 Task: Create a due date automation trigger when advanced on, on the monday of the week before a card is due add fields without custom field "Resume" set to a date more than 1 working days ago at 11:00 AM.
Action: Mouse moved to (946, 75)
Screenshot: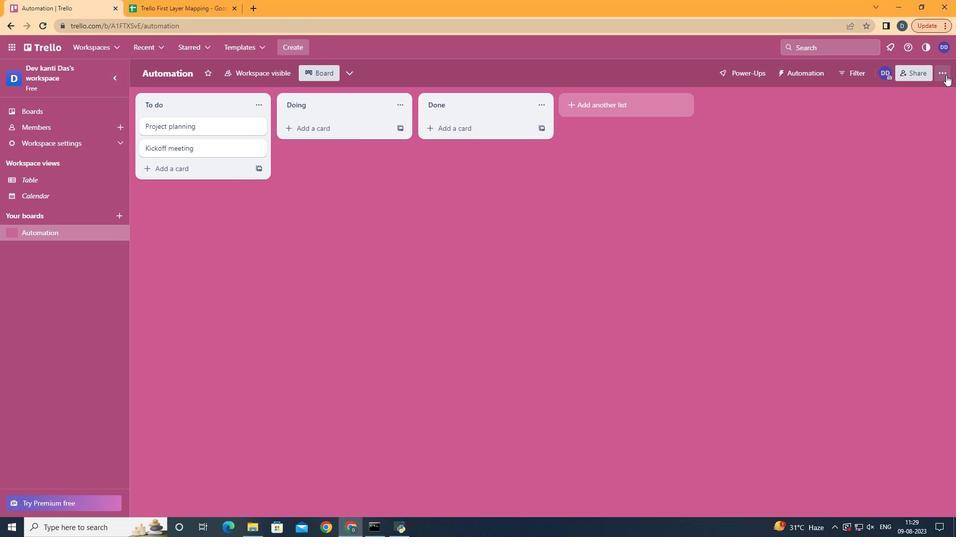 
Action: Mouse pressed left at (946, 75)
Screenshot: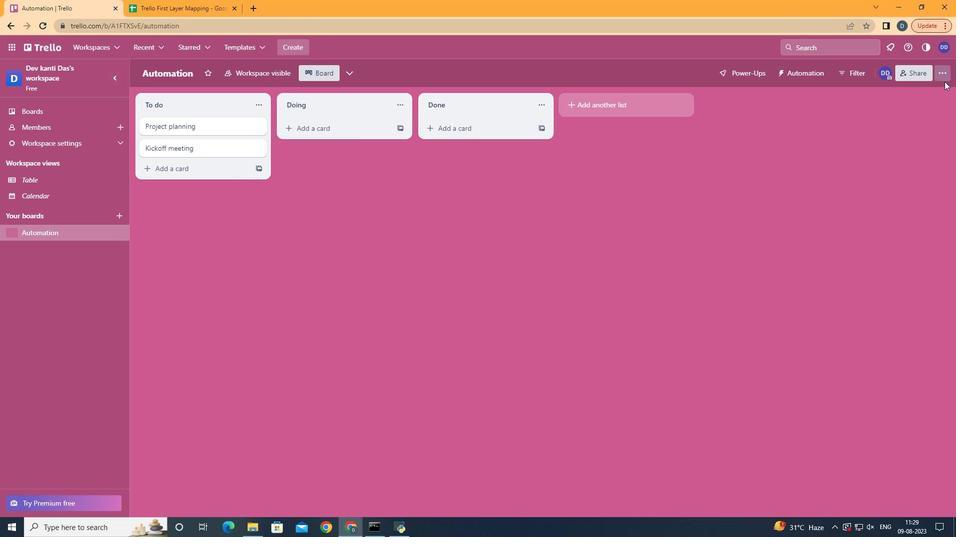 
Action: Mouse moved to (873, 217)
Screenshot: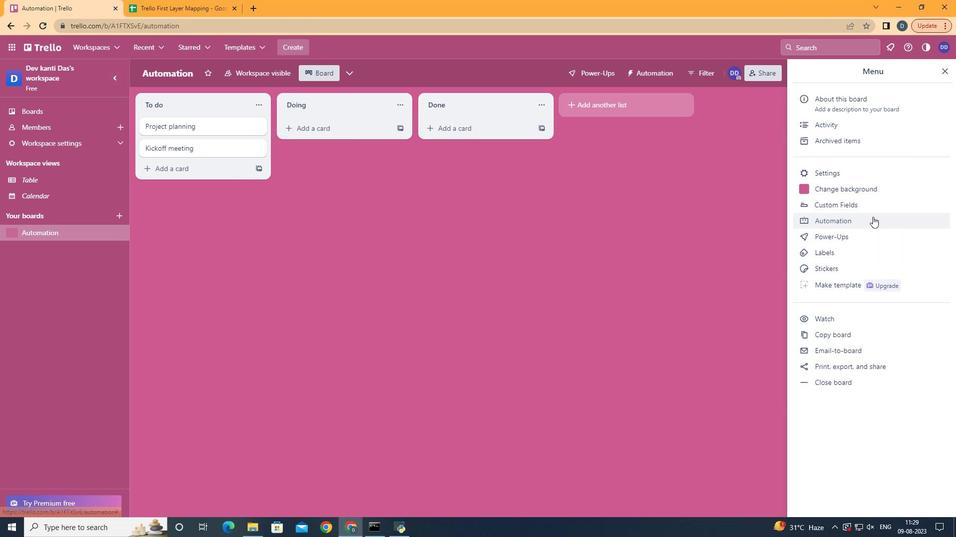 
Action: Mouse pressed left at (873, 217)
Screenshot: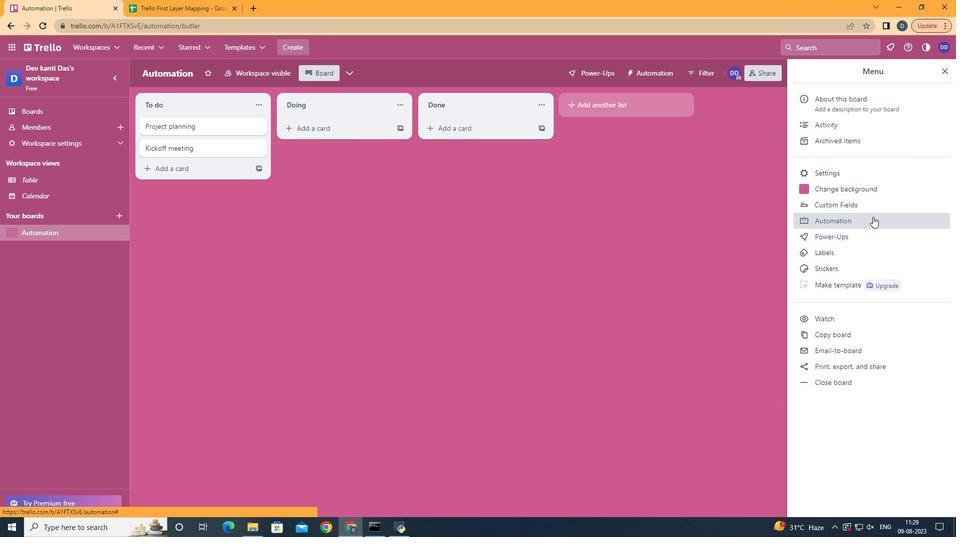 
Action: Mouse moved to (177, 201)
Screenshot: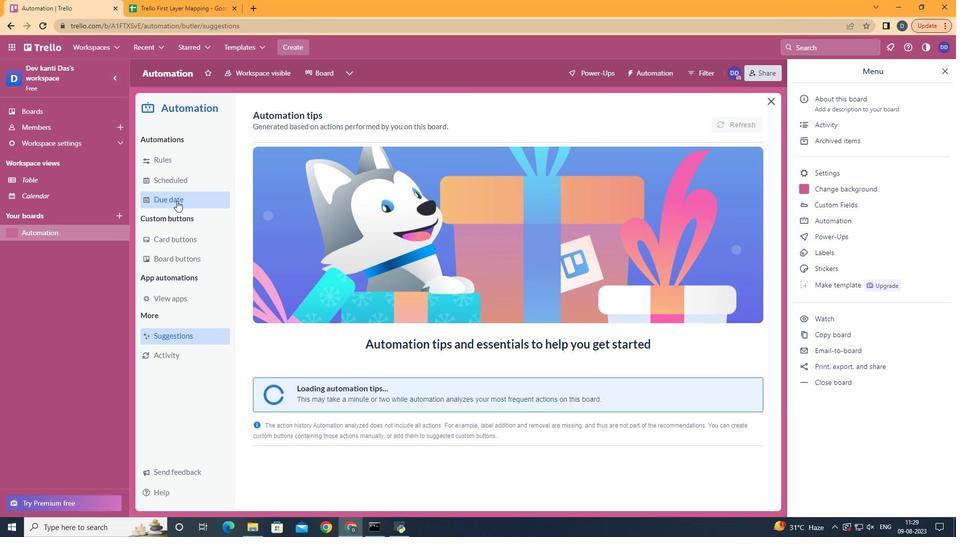 
Action: Mouse pressed left at (177, 201)
Screenshot: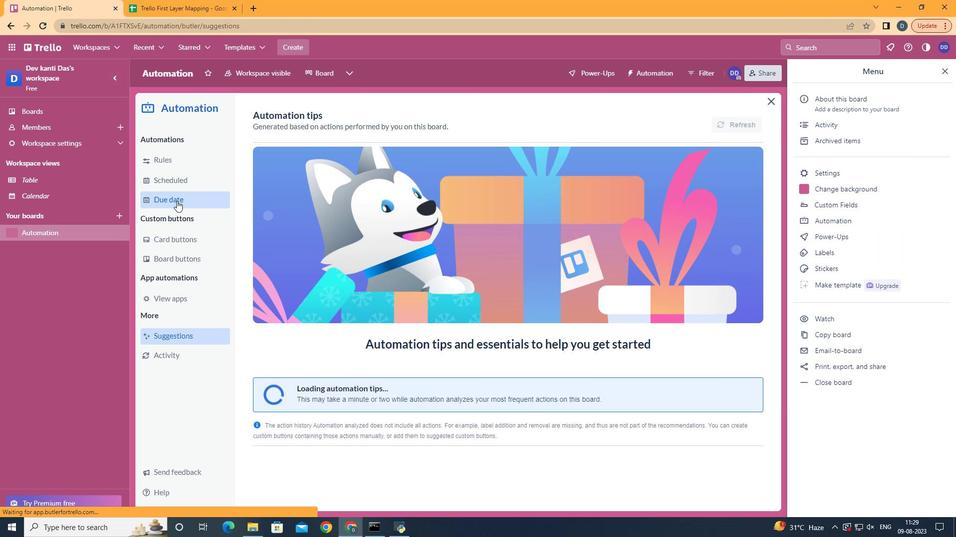 
Action: Mouse moved to (698, 121)
Screenshot: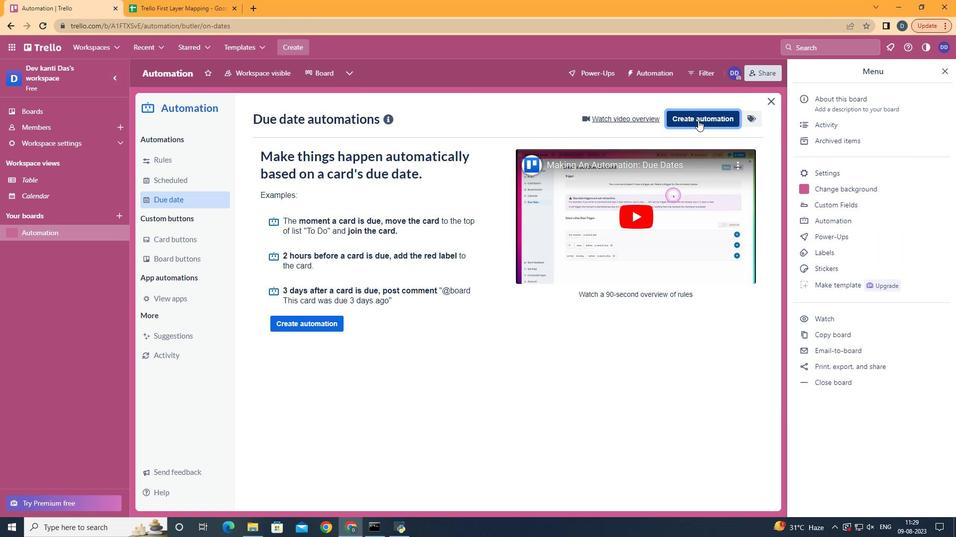 
Action: Mouse pressed left at (698, 121)
Screenshot: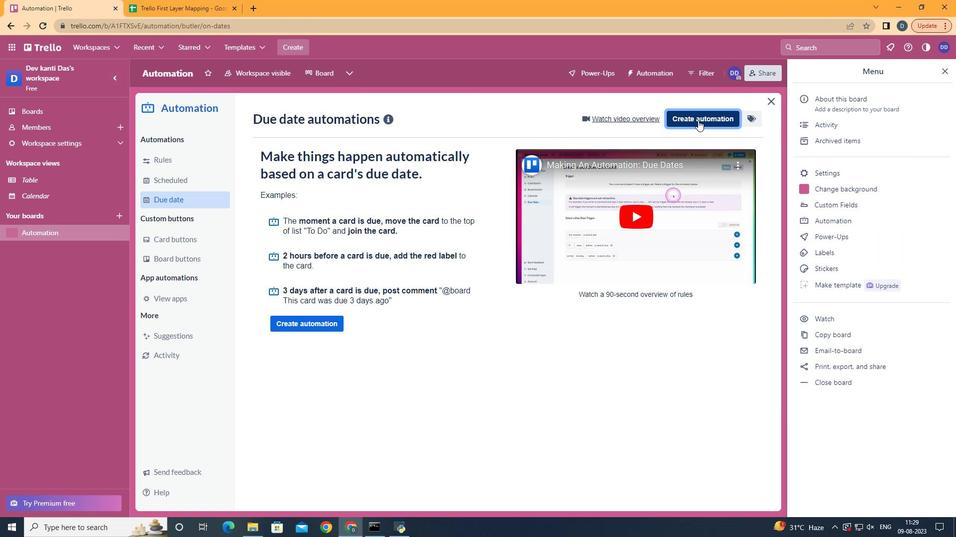
Action: Mouse moved to (517, 218)
Screenshot: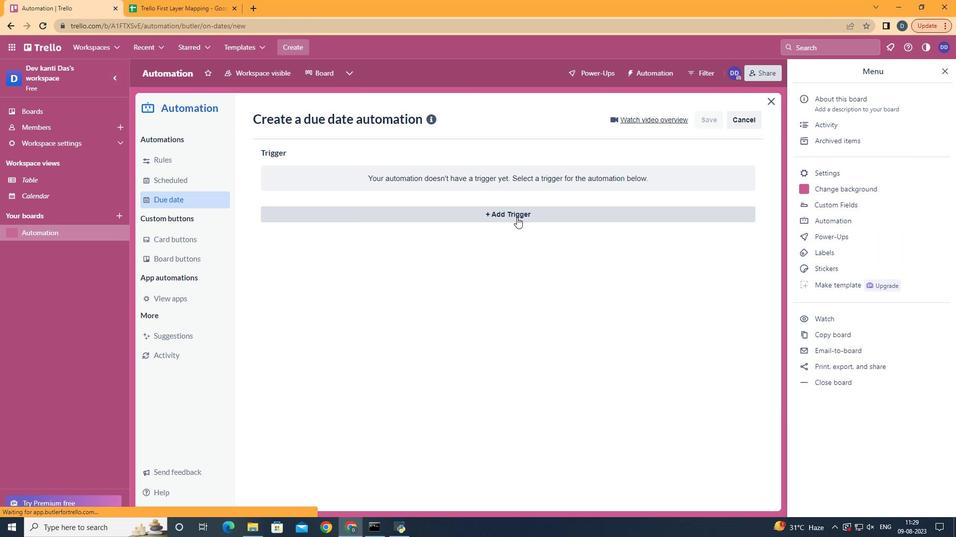 
Action: Mouse pressed left at (517, 218)
Screenshot: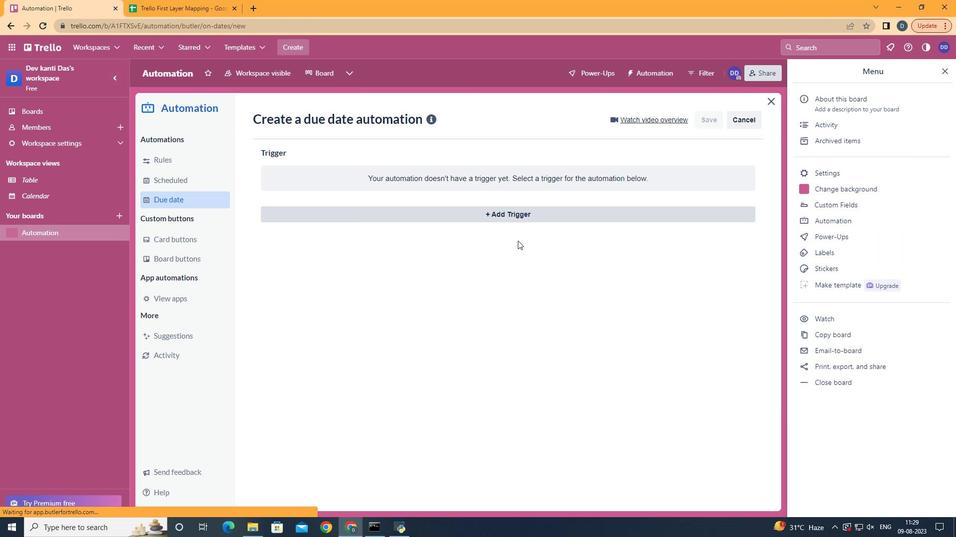 
Action: Mouse moved to (363, 475)
Screenshot: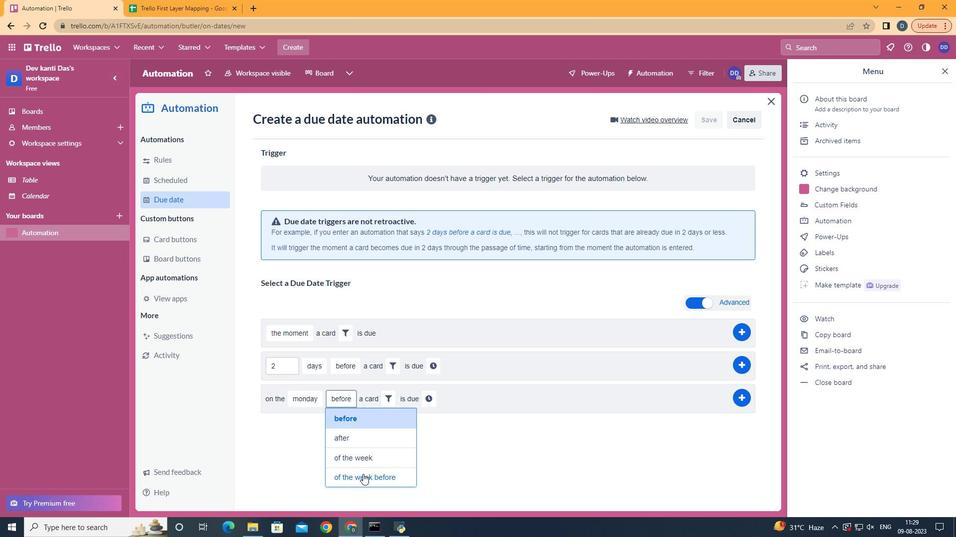 
Action: Mouse pressed left at (363, 475)
Screenshot: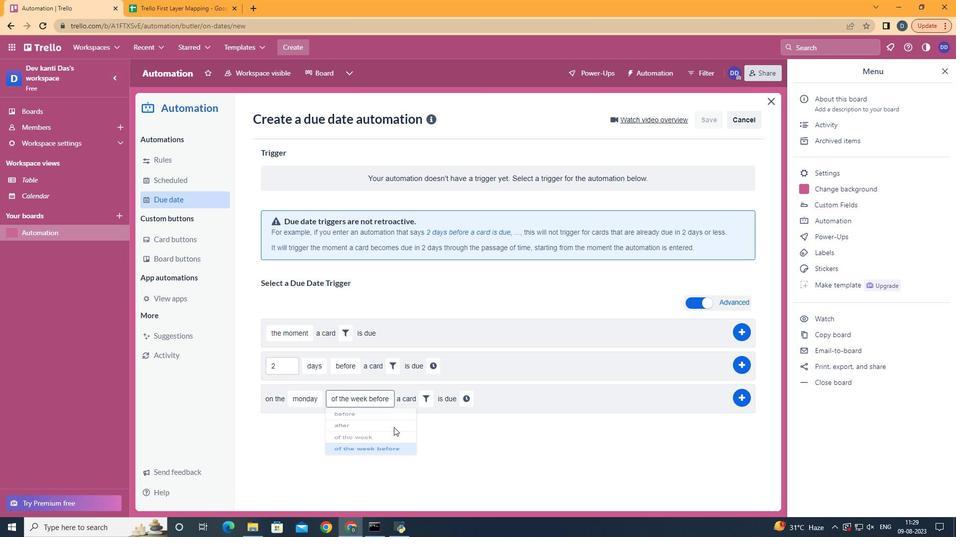 
Action: Mouse moved to (430, 398)
Screenshot: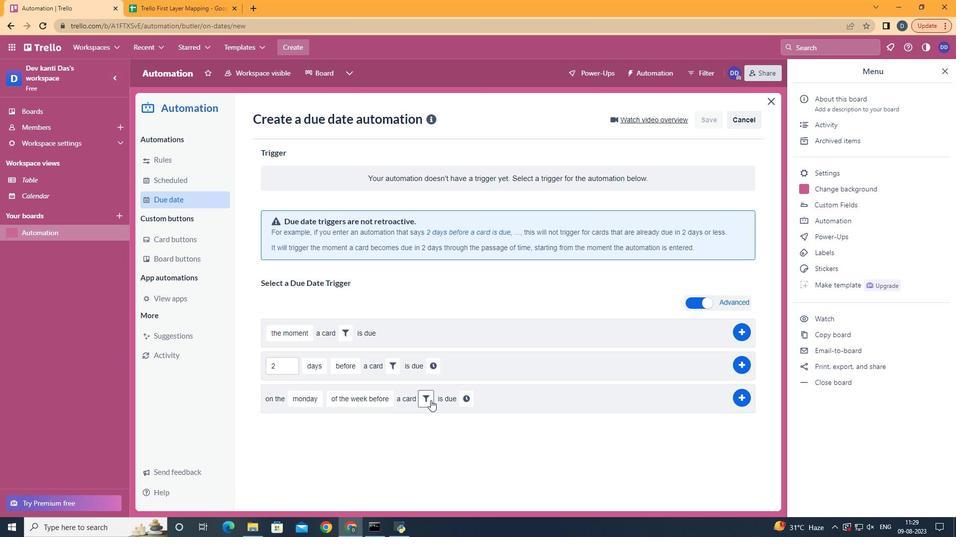 
Action: Mouse pressed left at (430, 398)
Screenshot: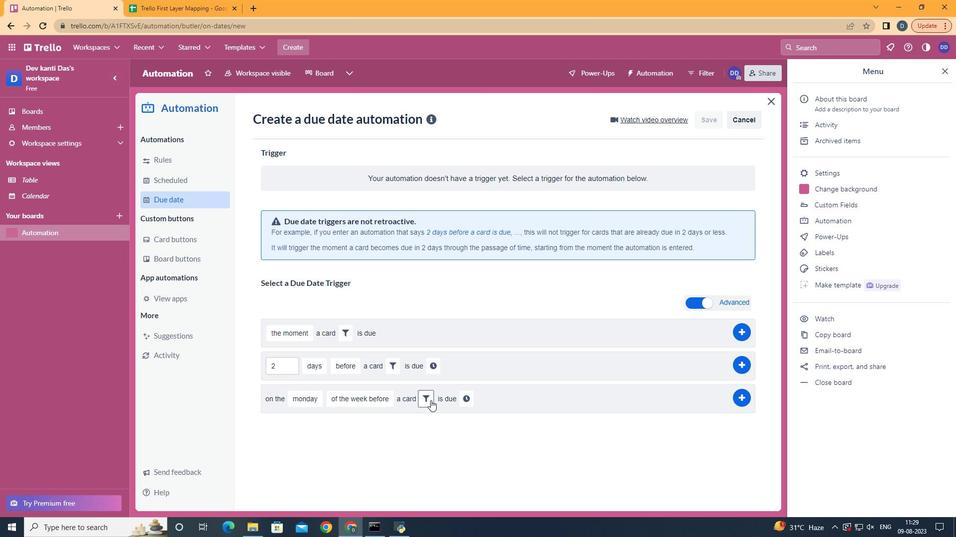 
Action: Mouse moved to (592, 437)
Screenshot: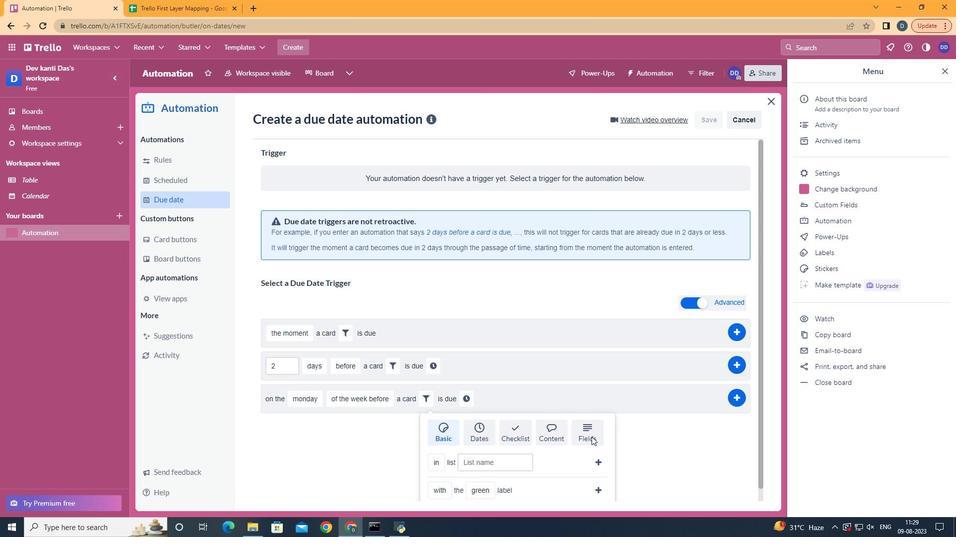 
Action: Mouse pressed left at (592, 437)
Screenshot: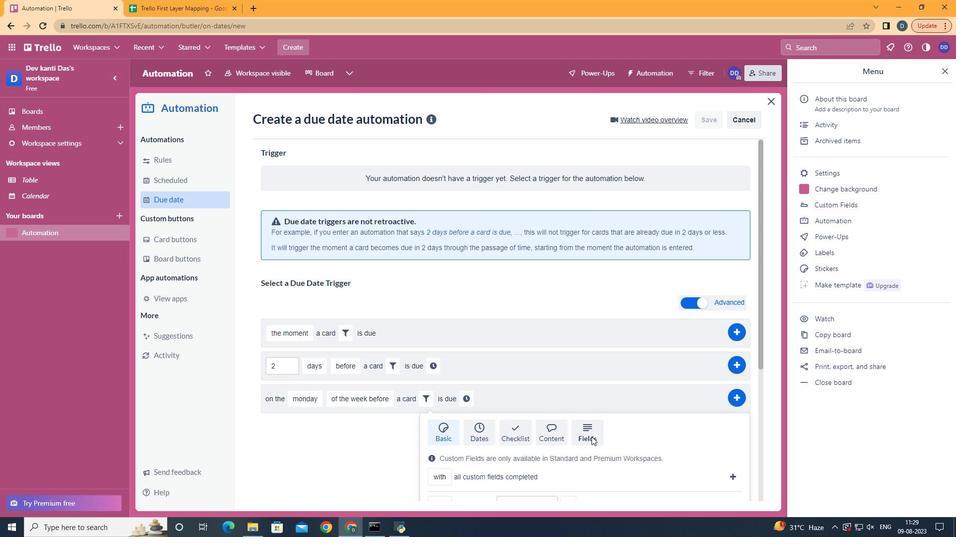 
Action: Mouse scrolled (592, 437) with delta (0, 0)
Screenshot: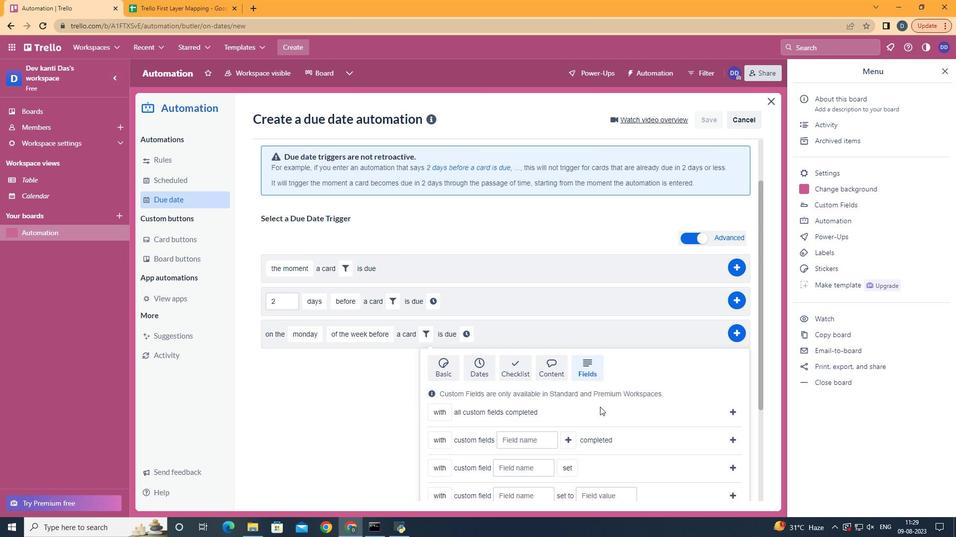 
Action: Mouse scrolled (592, 437) with delta (0, 0)
Screenshot: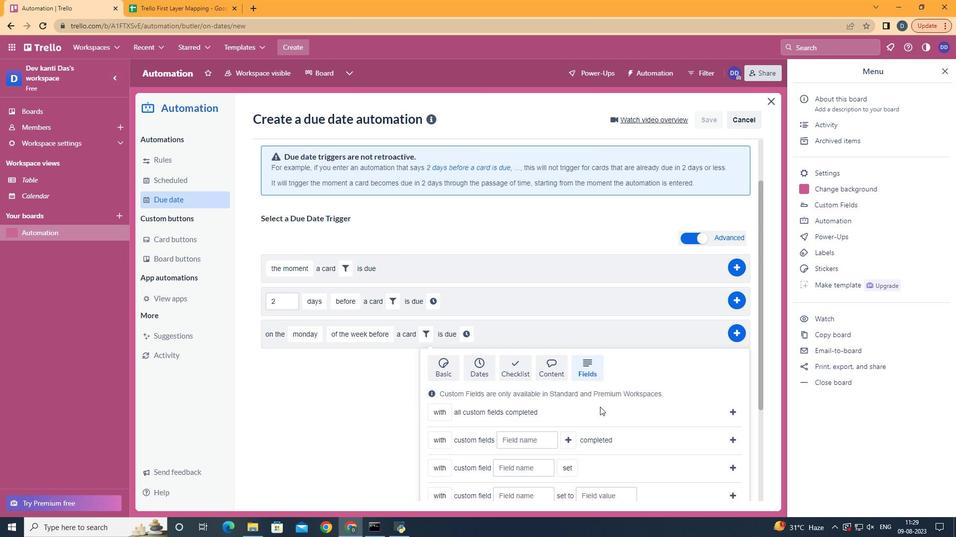 
Action: Mouse scrolled (592, 437) with delta (0, 0)
Screenshot: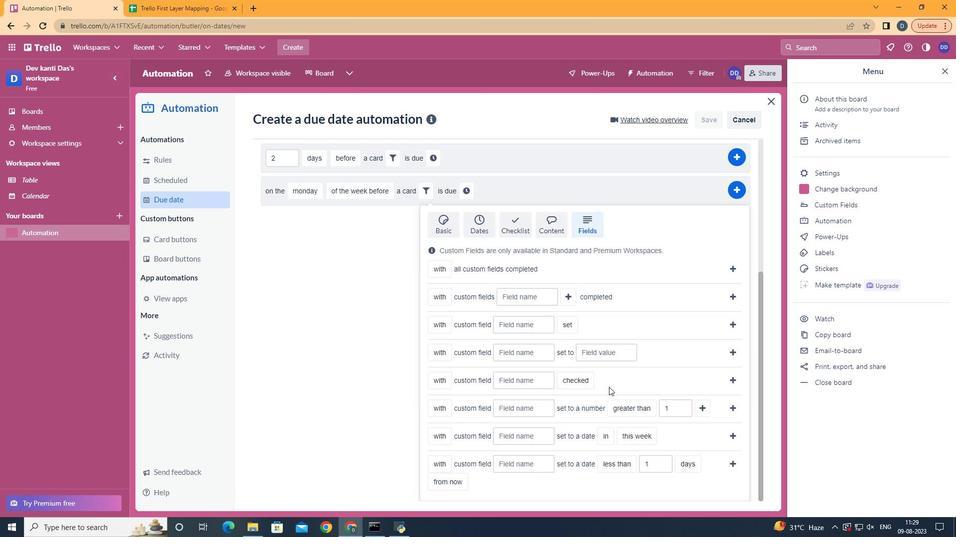 
Action: Mouse scrolled (592, 437) with delta (0, 0)
Screenshot: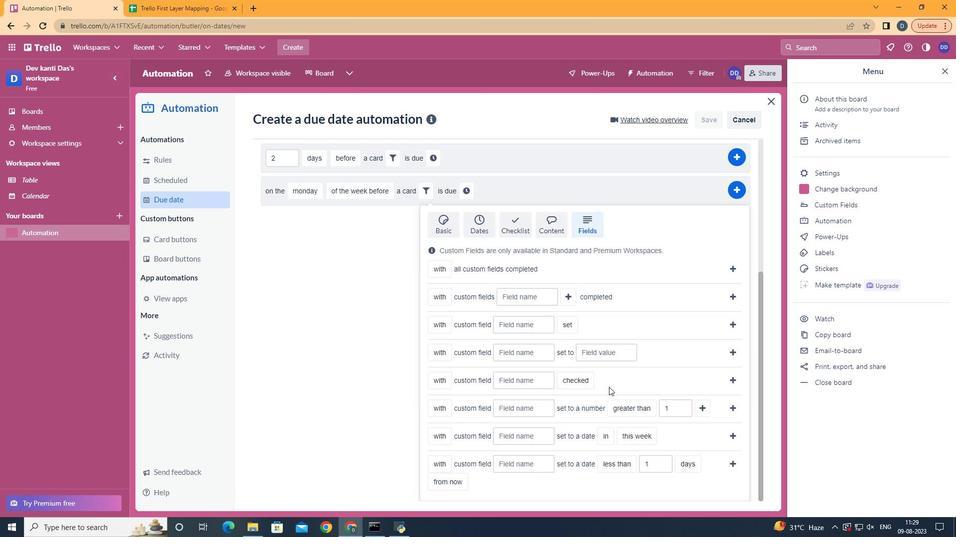 
Action: Mouse scrolled (592, 437) with delta (0, 0)
Screenshot: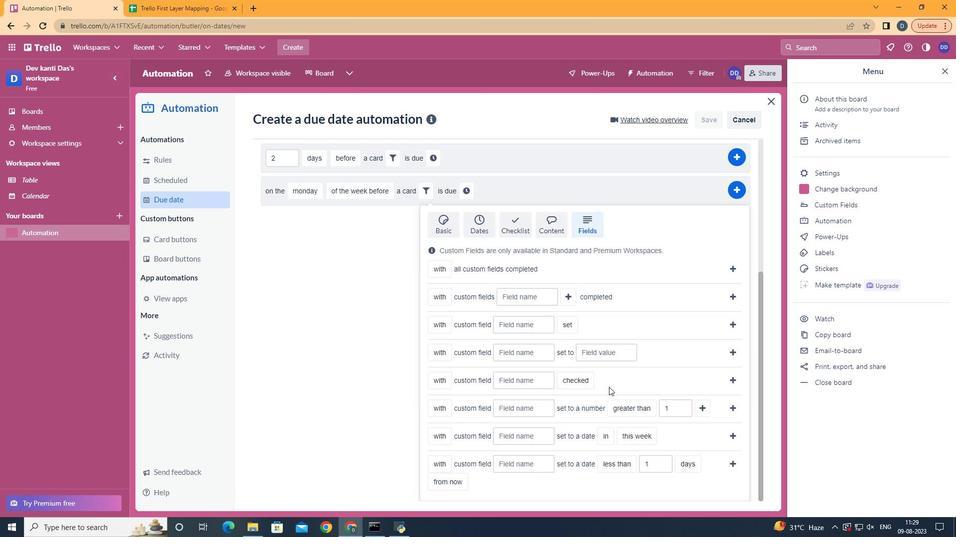 
Action: Mouse moved to (592, 435)
Screenshot: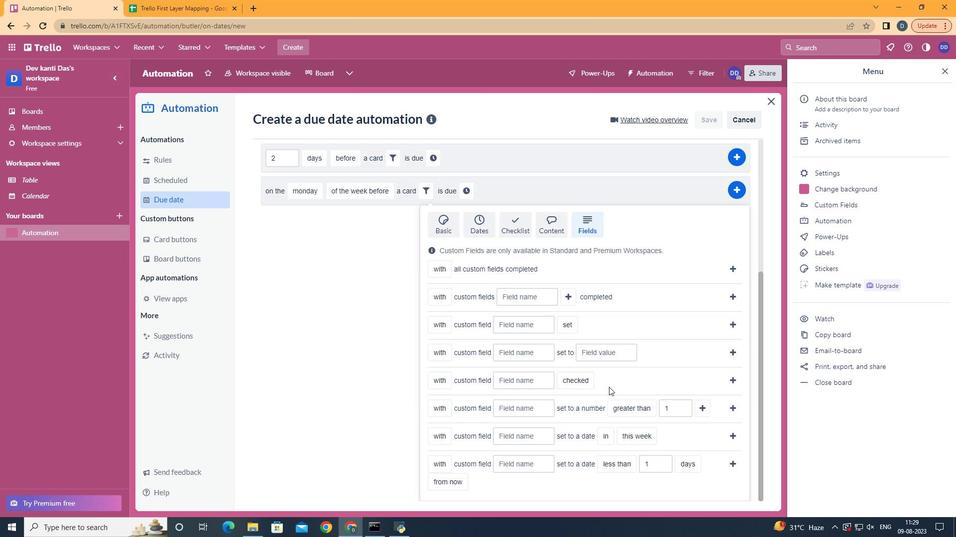 
Action: Mouse scrolled (592, 435) with delta (0, 0)
Screenshot: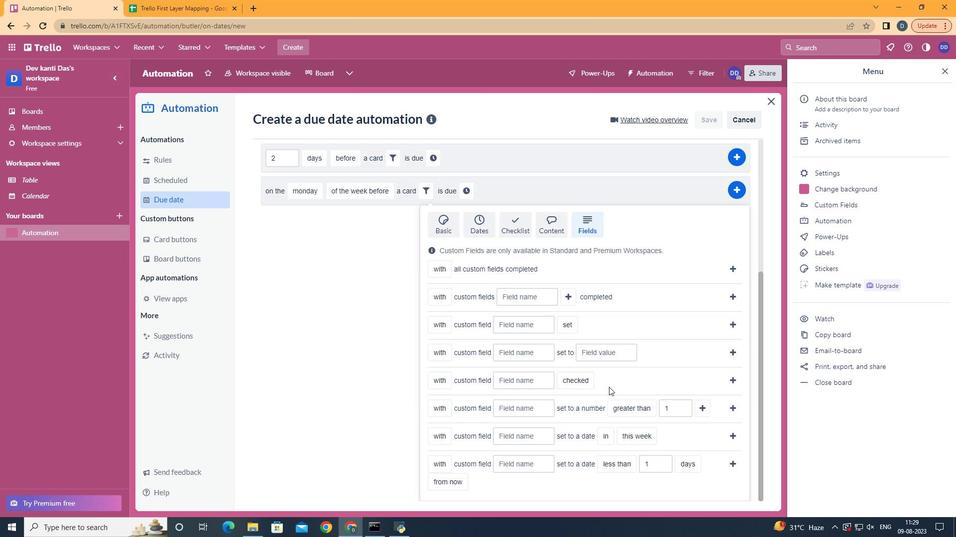 
Action: Mouse moved to (450, 449)
Screenshot: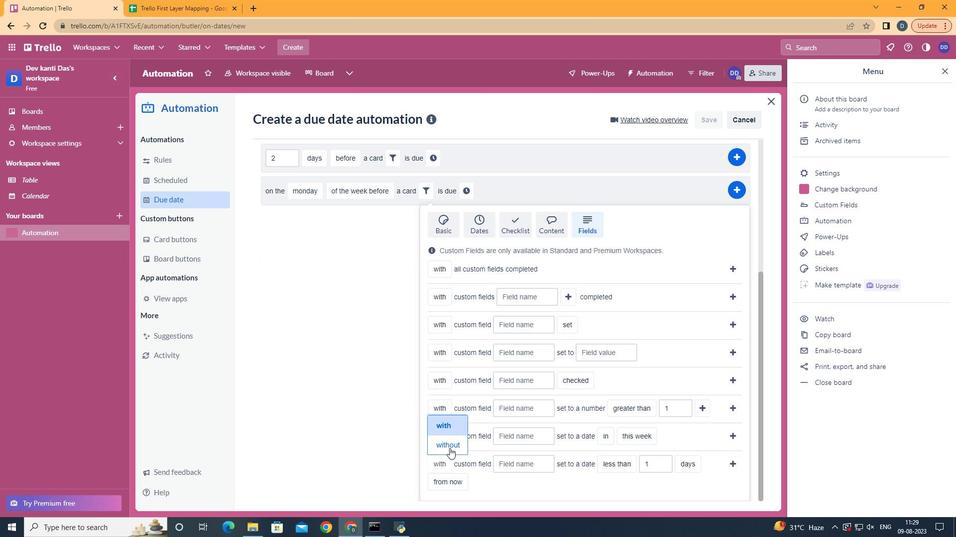 
Action: Mouse pressed left at (450, 449)
Screenshot: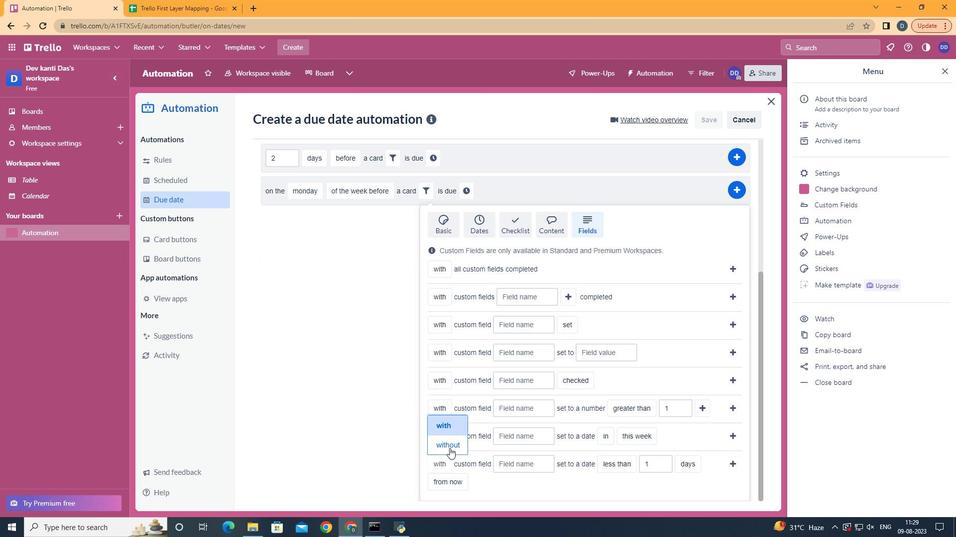 
Action: Mouse moved to (521, 467)
Screenshot: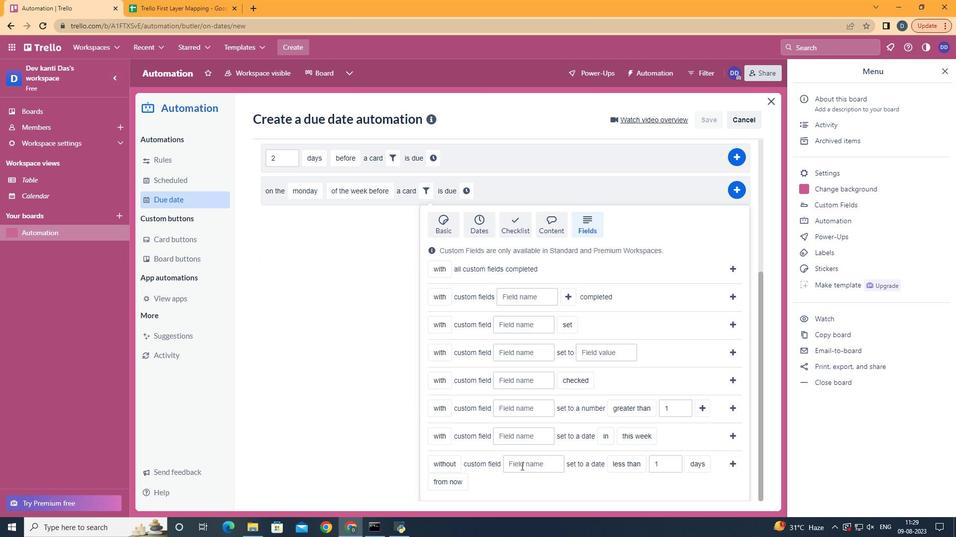 
Action: Mouse pressed left at (521, 467)
Screenshot: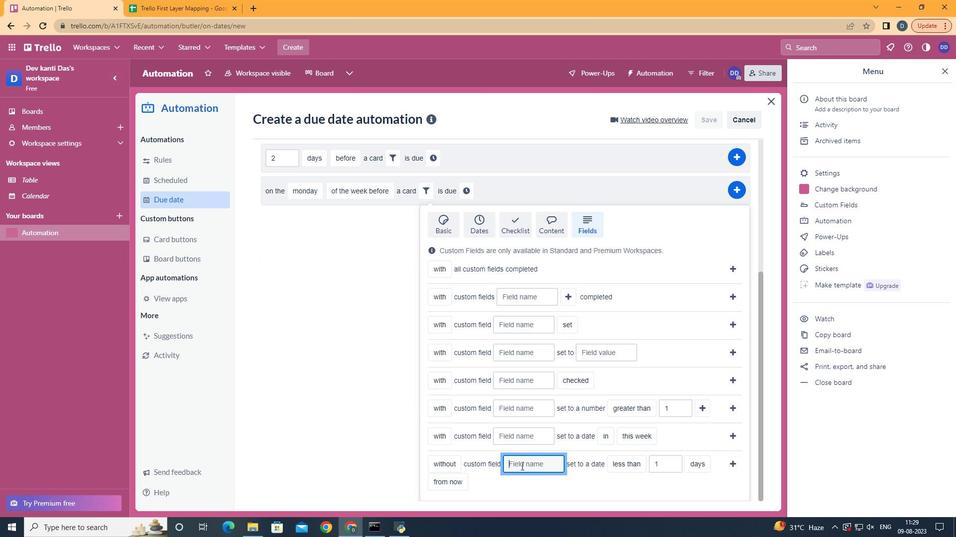 
Action: Mouse moved to (515, 469)
Screenshot: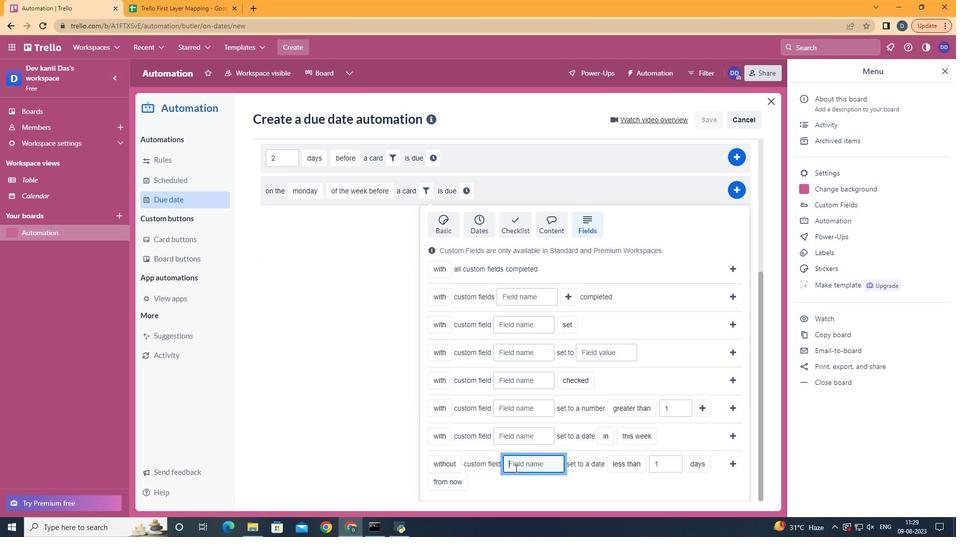 
Action: Key pressed <Key.shift>Resume
Screenshot: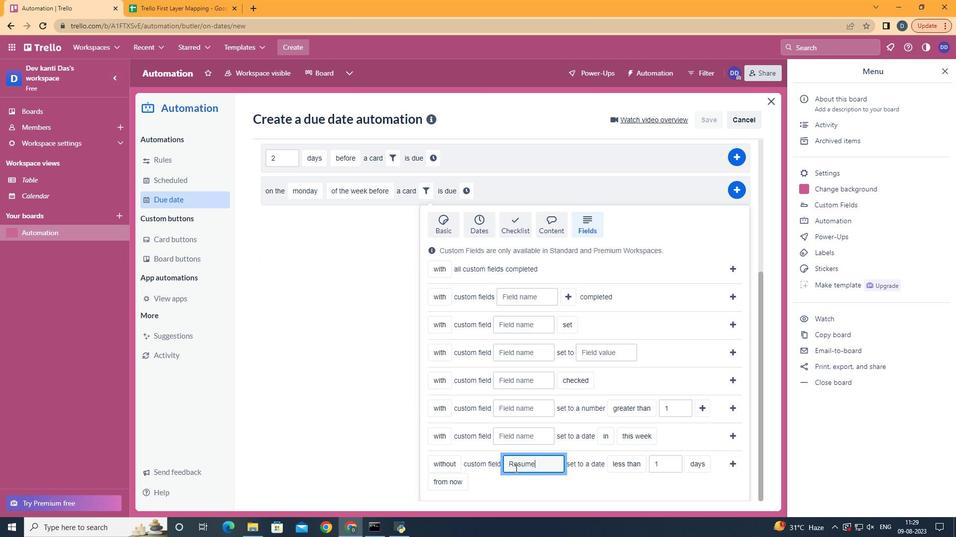 
Action: Mouse moved to (640, 419)
Screenshot: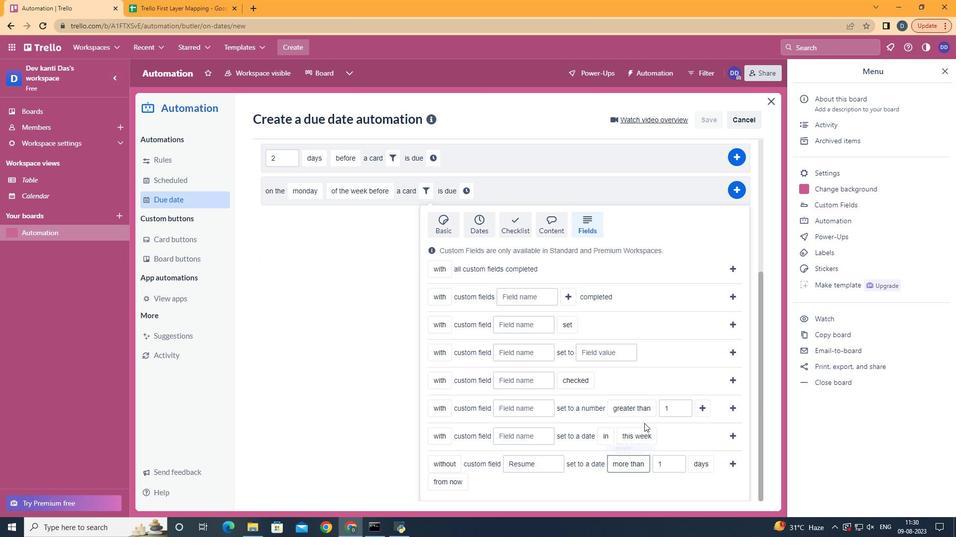 
Action: Mouse pressed left at (640, 419)
Screenshot: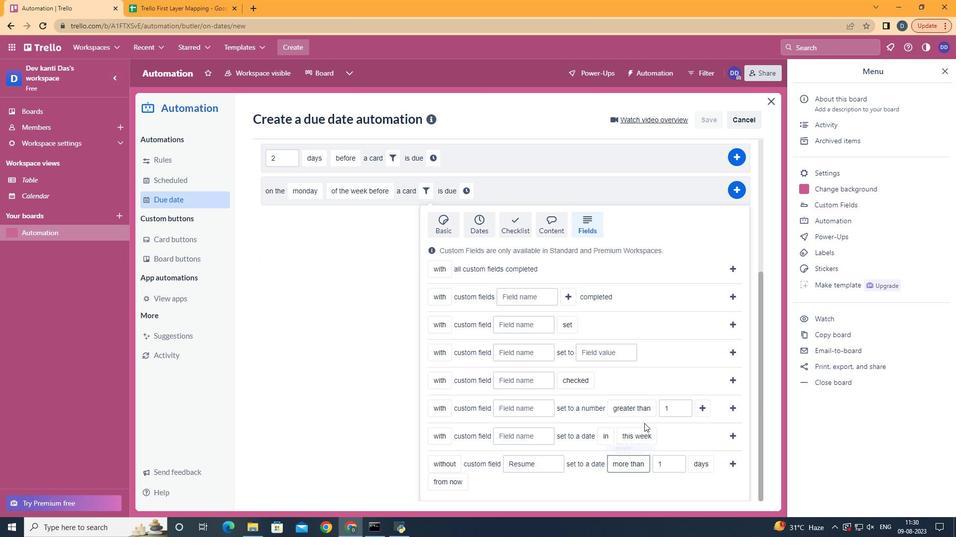 
Action: Mouse moved to (705, 443)
Screenshot: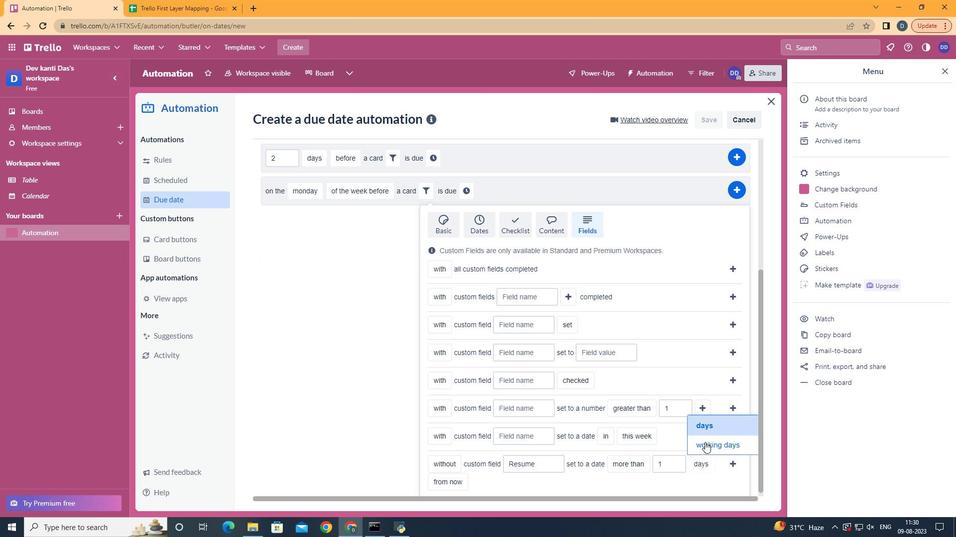 
Action: Mouse pressed left at (705, 443)
Screenshot: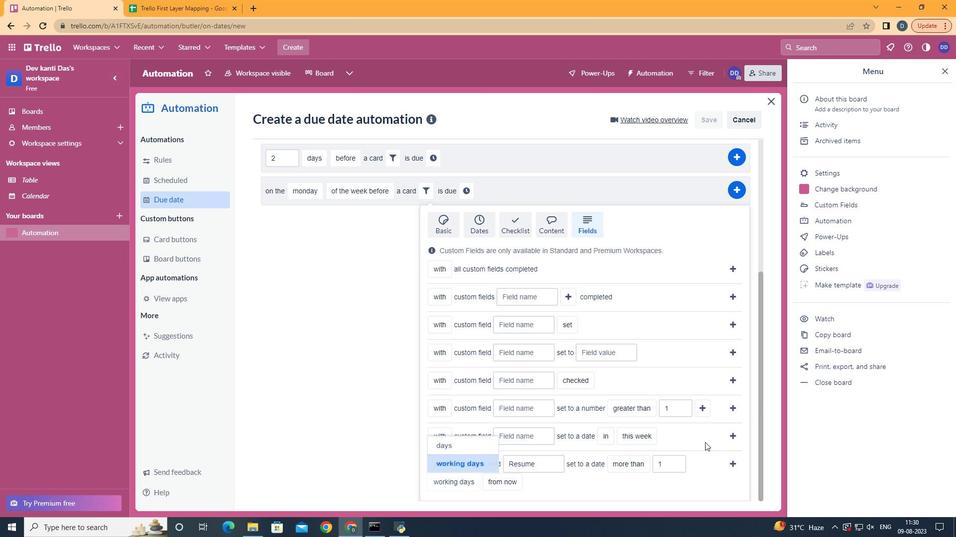 
Action: Mouse moved to (514, 464)
Screenshot: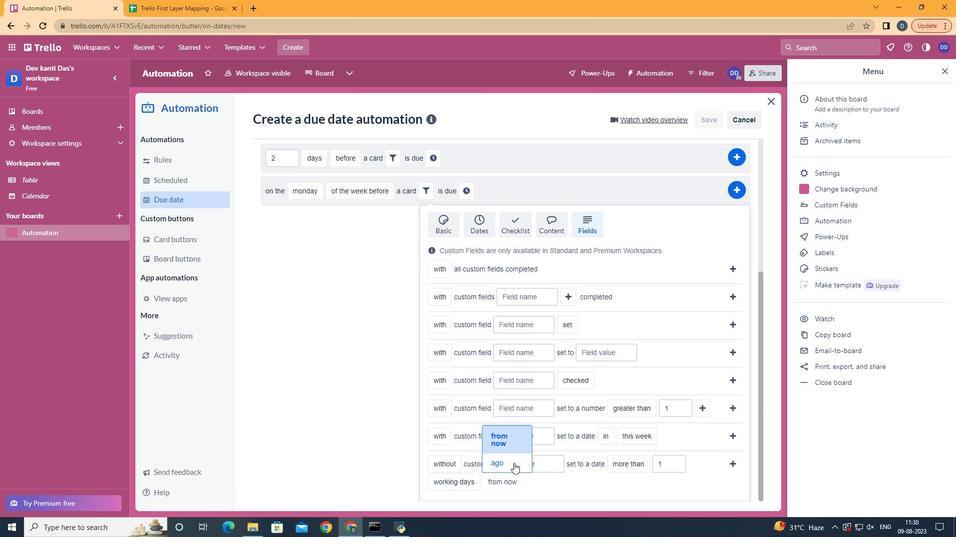 
Action: Mouse pressed left at (514, 464)
Screenshot: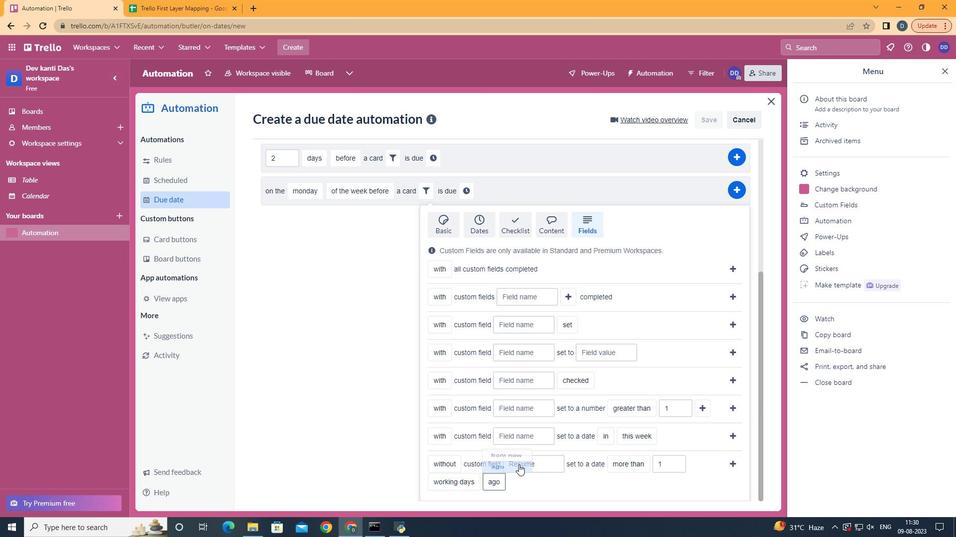 
Action: Mouse moved to (730, 466)
Screenshot: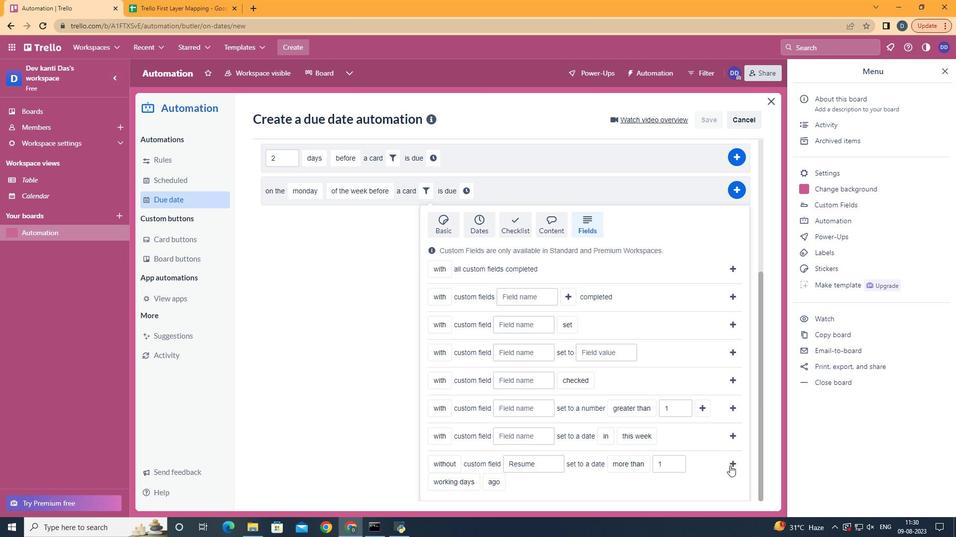 
Action: Mouse pressed left at (730, 466)
Screenshot: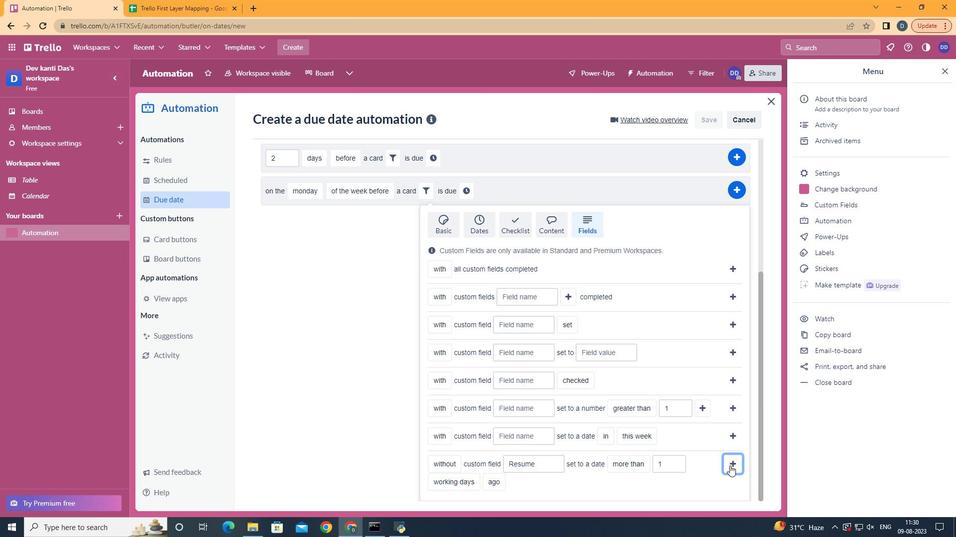 
Action: Mouse moved to (294, 421)
Screenshot: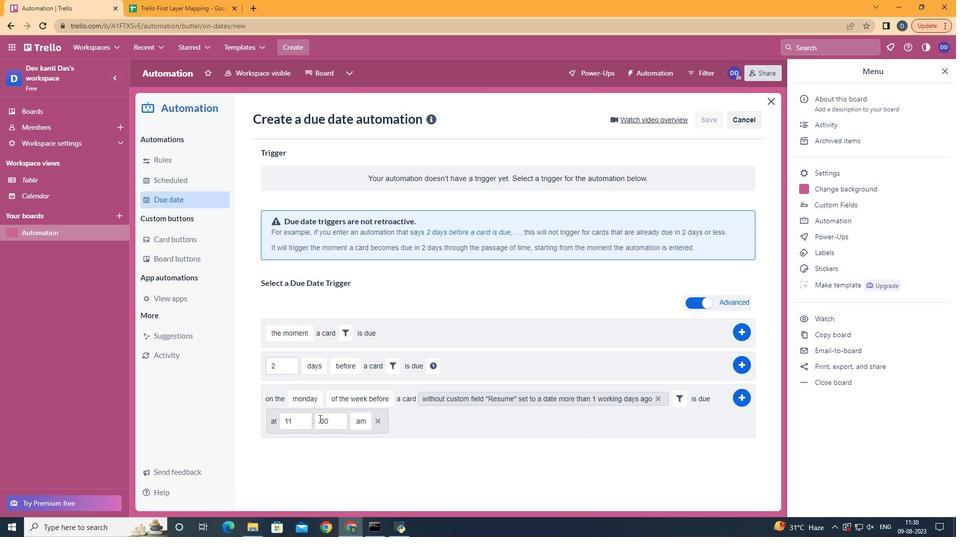 
Action: Mouse pressed left at (278, 421)
Screenshot: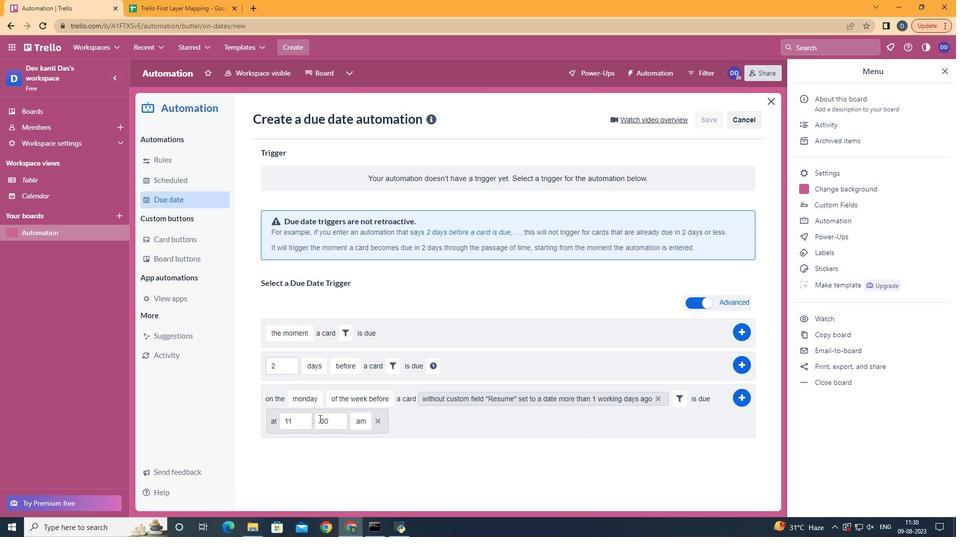 
Action: Mouse moved to (333, 420)
Screenshot: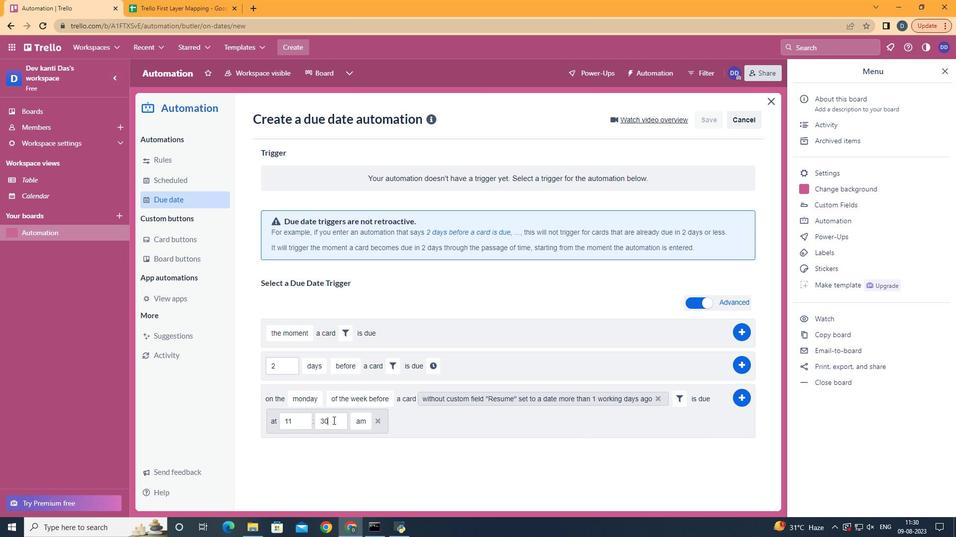 
Action: Mouse pressed left at (333, 420)
Screenshot: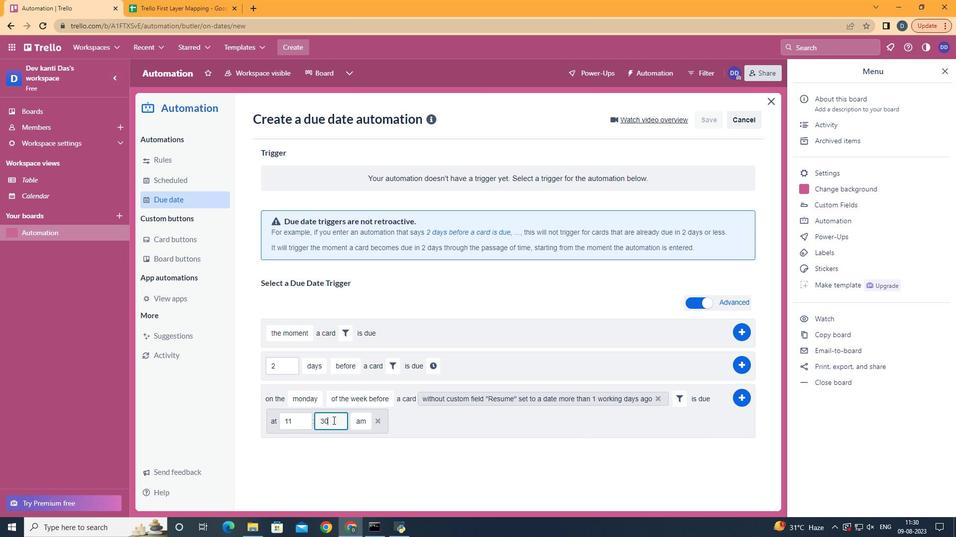 
Action: Mouse moved to (333, 421)
Screenshot: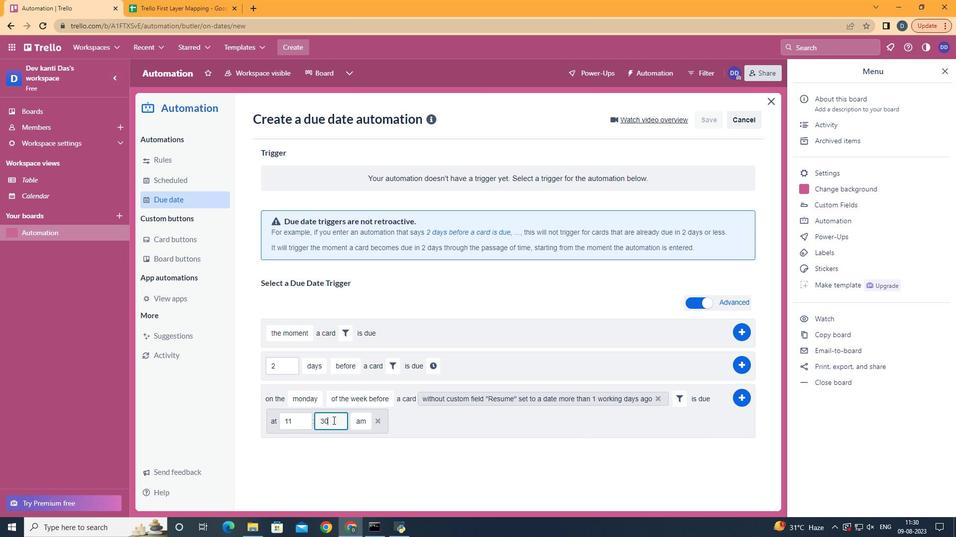 
Action: Key pressed <Key.backspace><Key.backspace>00
Screenshot: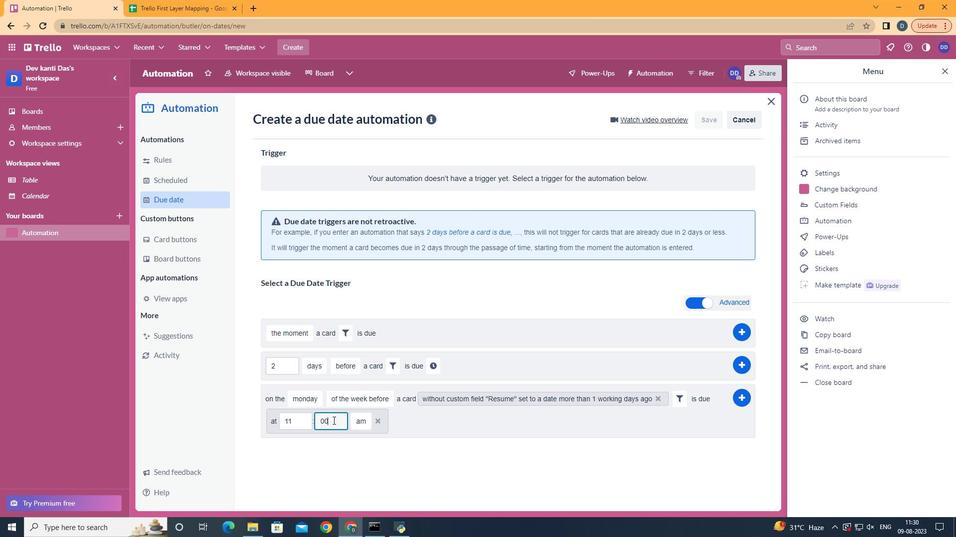 
Action: Mouse moved to (739, 393)
Screenshot: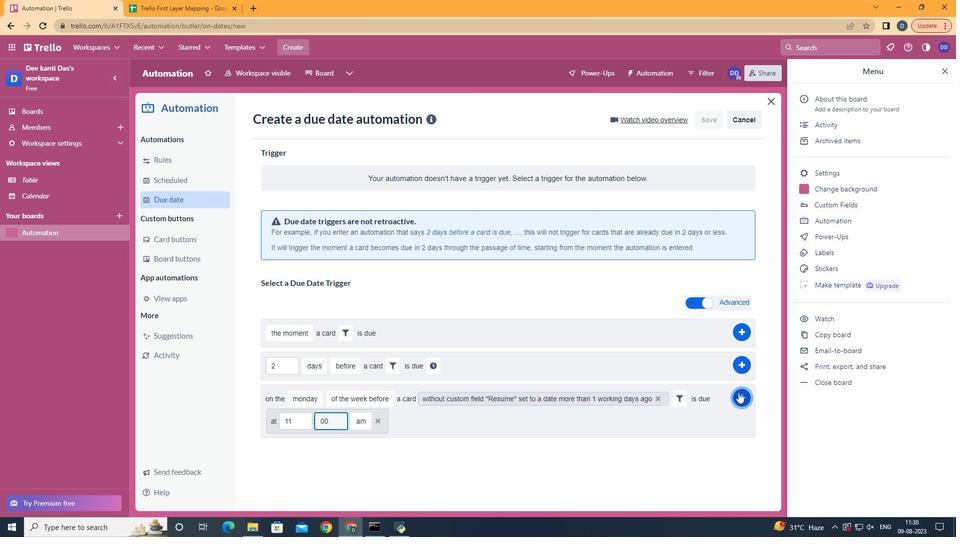 
Action: Mouse pressed left at (739, 393)
Screenshot: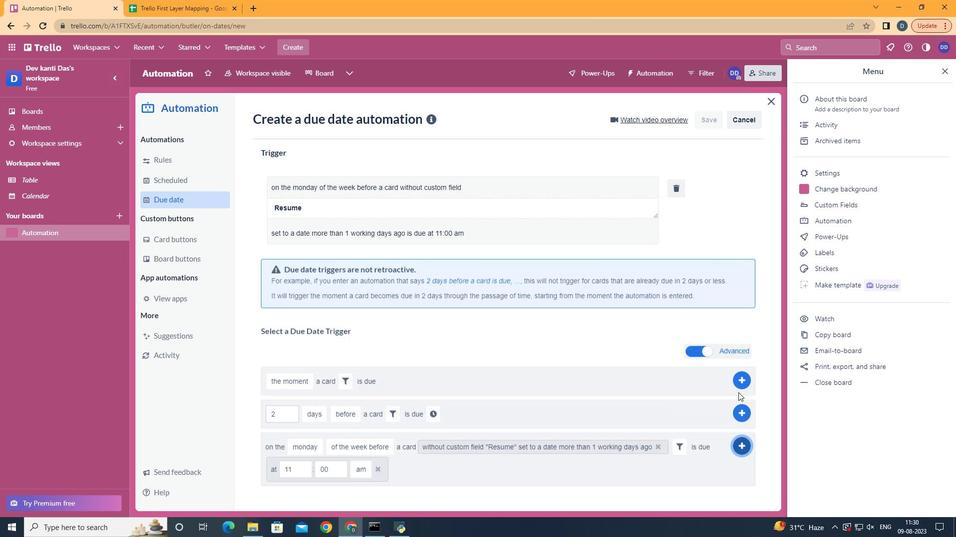 
Action: Mouse moved to (634, 229)
Screenshot: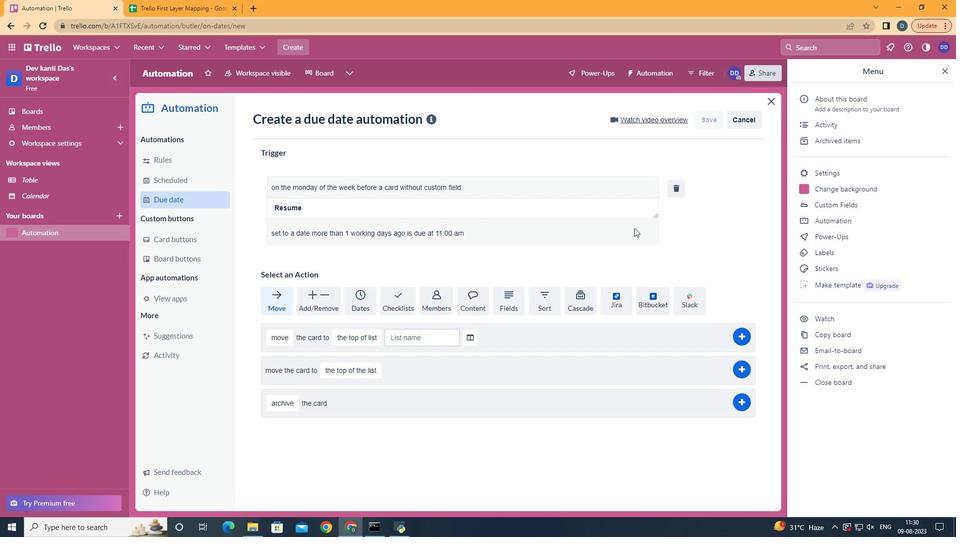 
